 Task: Look for "Screen reader support" in the keyboard shortcut section.
Action: Mouse moved to (262, 92)
Screenshot: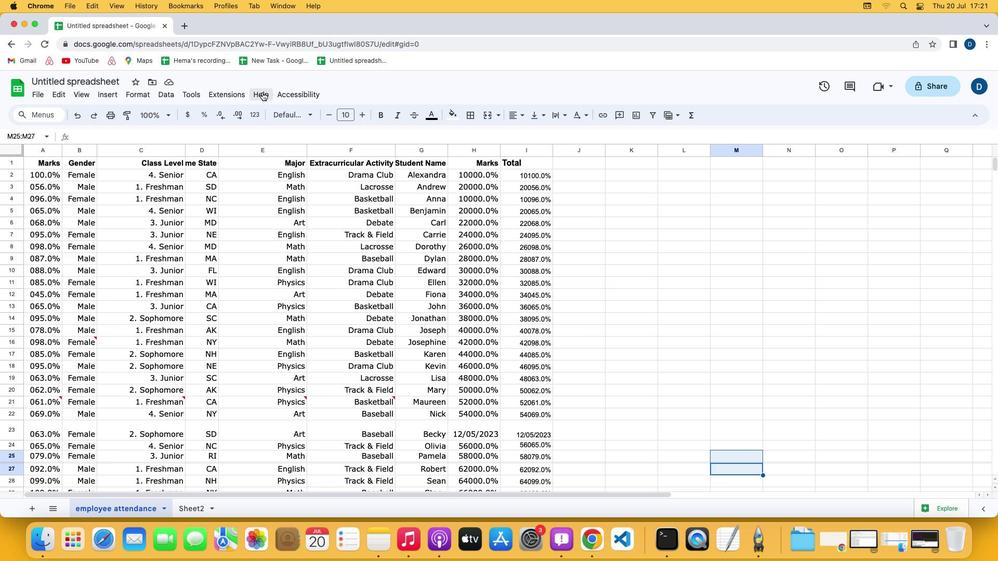 
Action: Mouse pressed left at (262, 92)
Screenshot: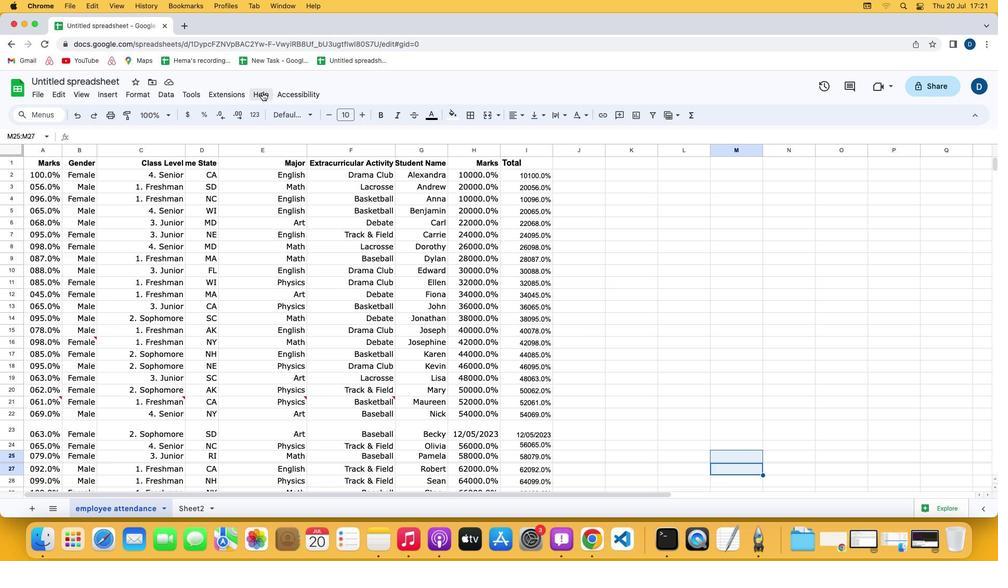 
Action: Mouse moved to (262, 92)
Screenshot: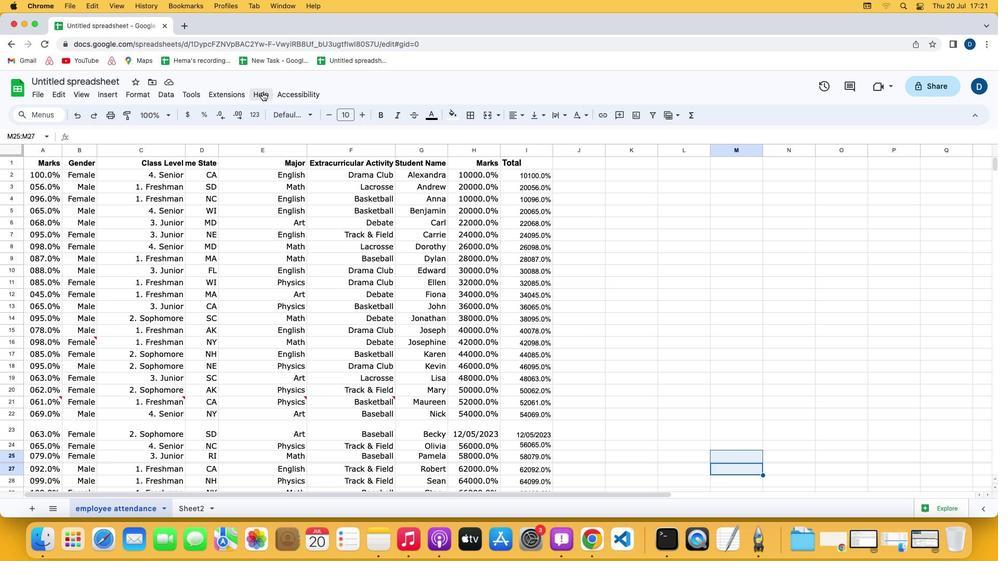 
Action: Mouse pressed left at (262, 92)
Screenshot: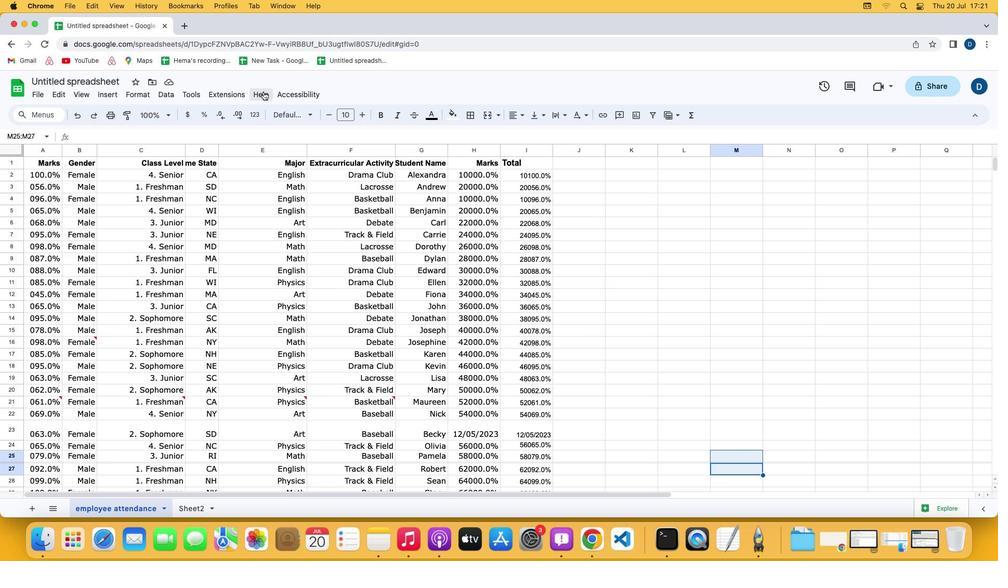 
Action: Mouse moved to (265, 94)
Screenshot: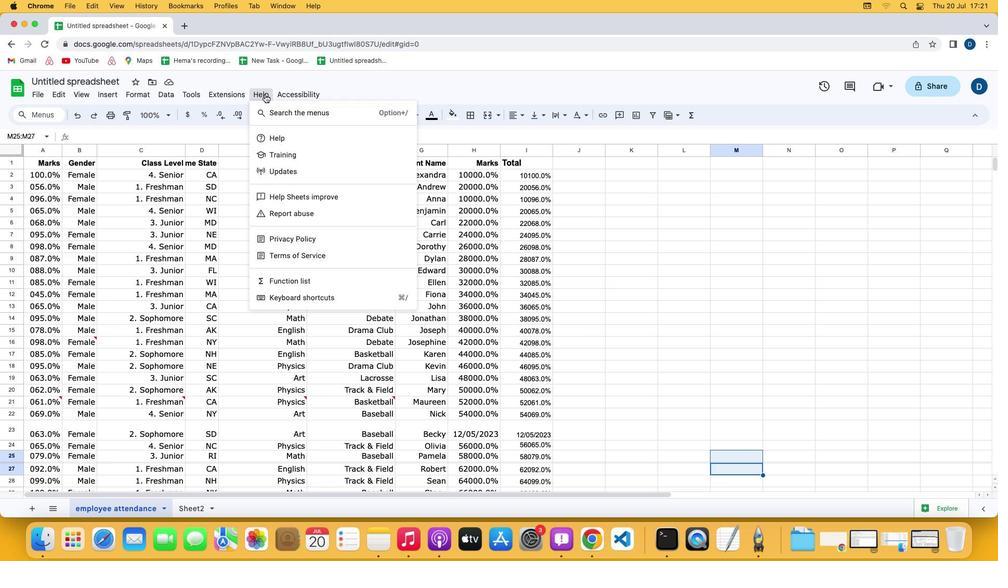 
Action: Mouse pressed left at (265, 94)
Screenshot: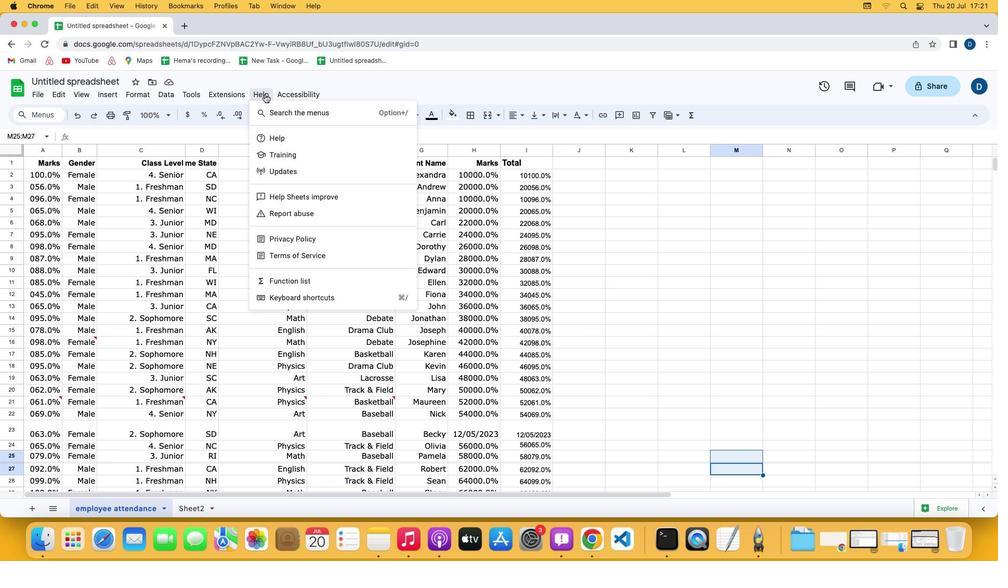 
Action: Mouse moved to (307, 298)
Screenshot: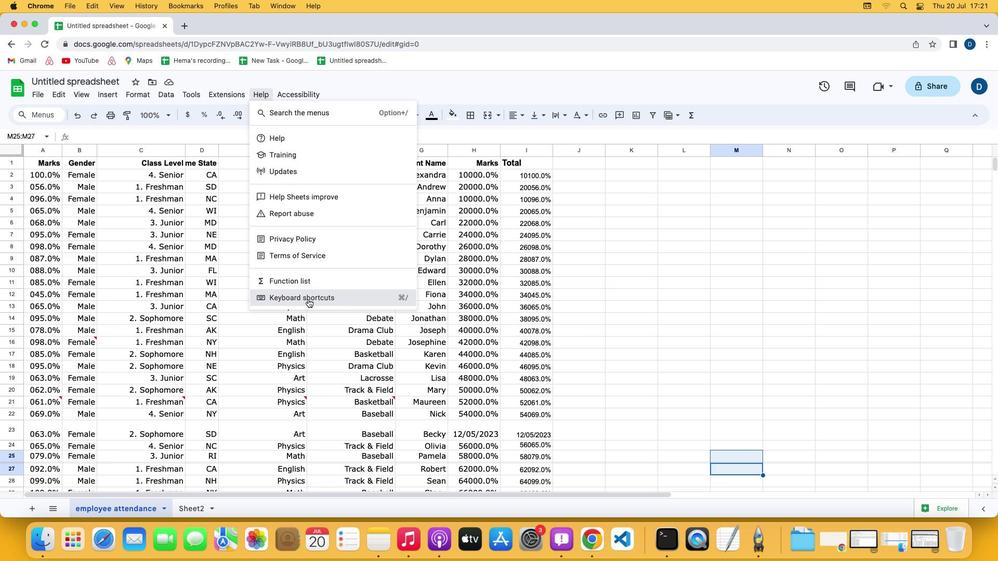 
Action: Mouse pressed left at (307, 298)
Screenshot: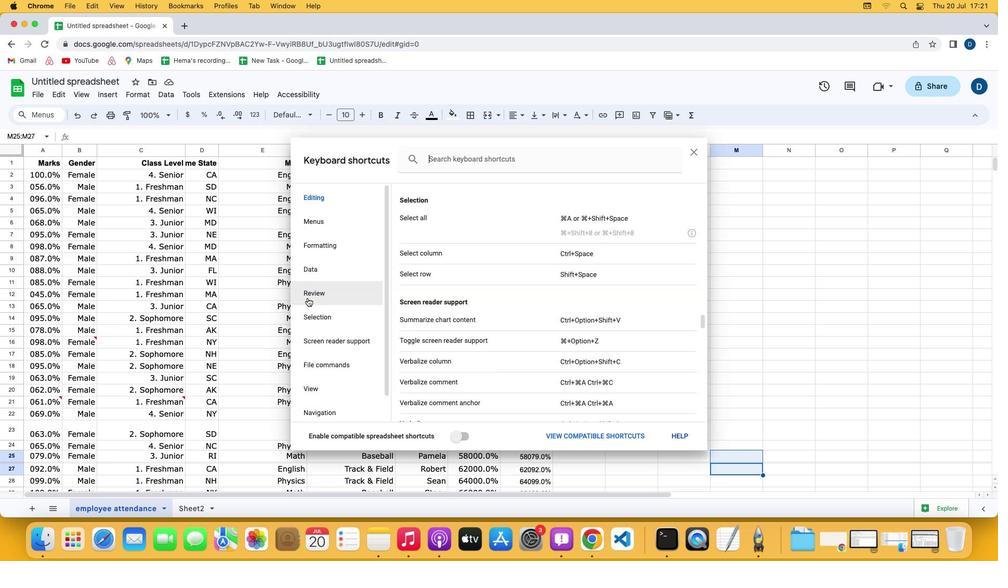 
Action: Mouse moved to (329, 345)
Screenshot: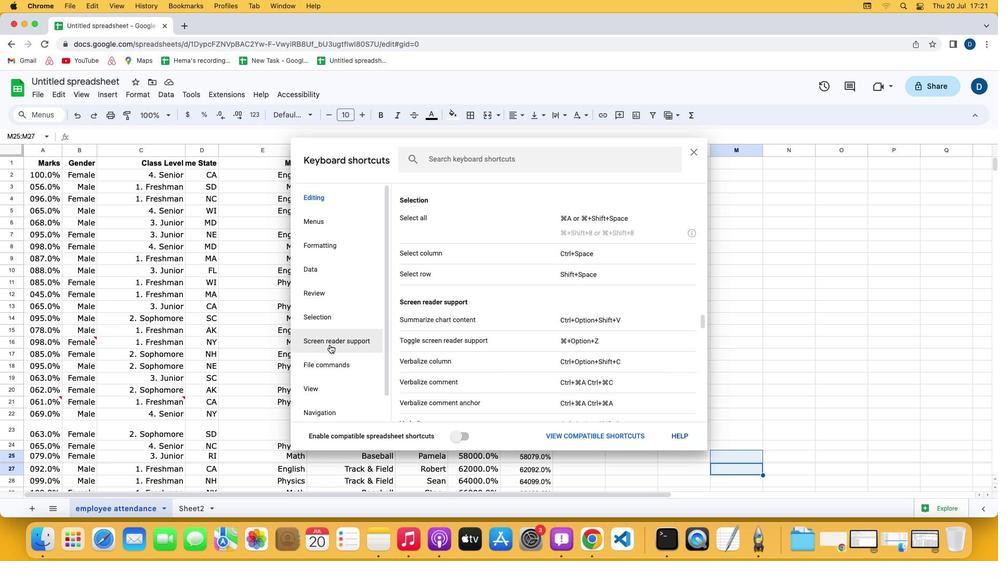 
Action: Mouse pressed left at (329, 345)
Screenshot: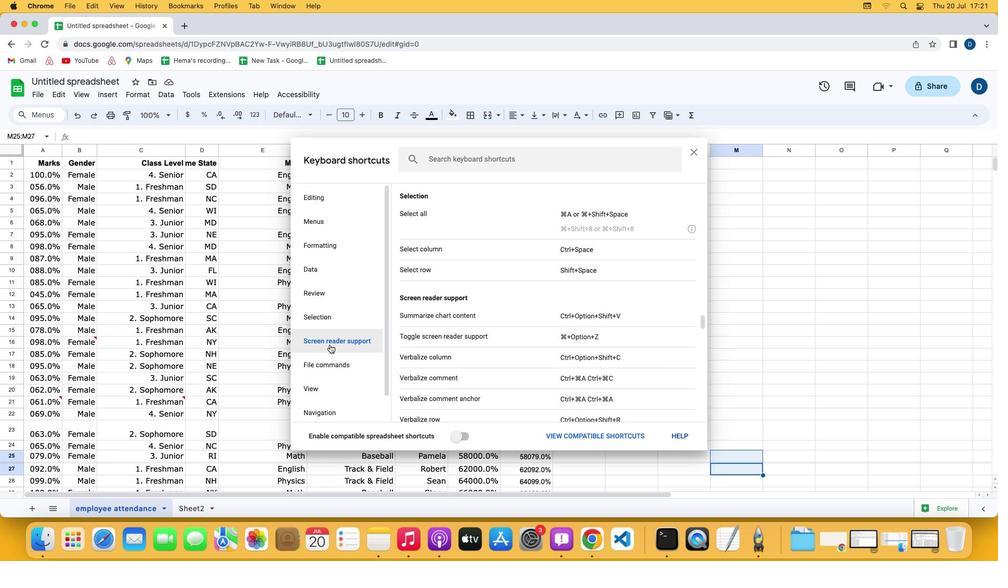 
Action: Mouse moved to (496, 344)
Screenshot: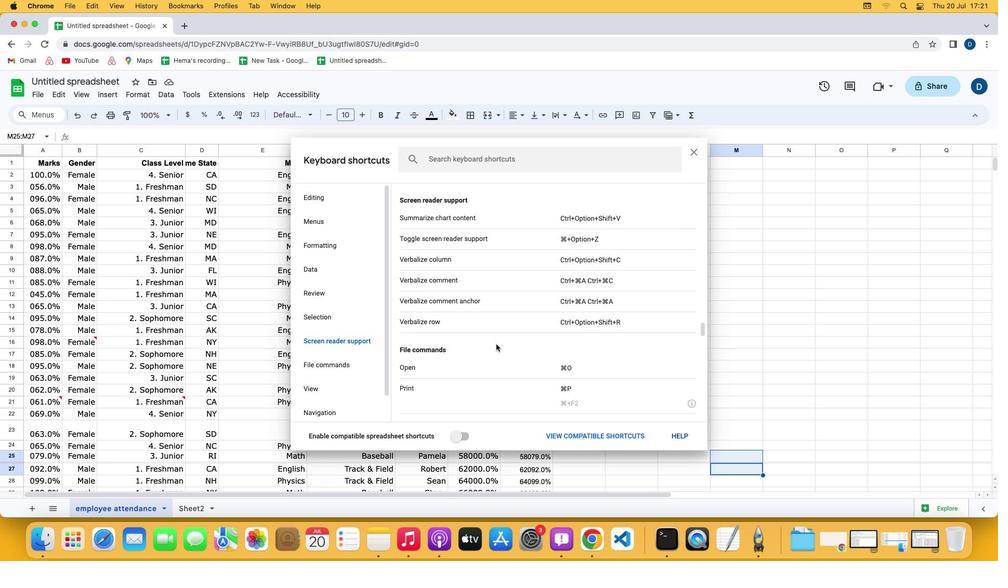 
